 Task: Create Board Employee Performance Management to Workspace Inbound Marketing Agencies. Create Board Social Media Influencer Collaboration and Partnership Management to Workspace Inbound Marketing Agencies. Create Board Market Analysis for SWOT Analysis and Strategy Development to Workspace Inbound Marketing Agencies
Action: Mouse moved to (311, 73)
Screenshot: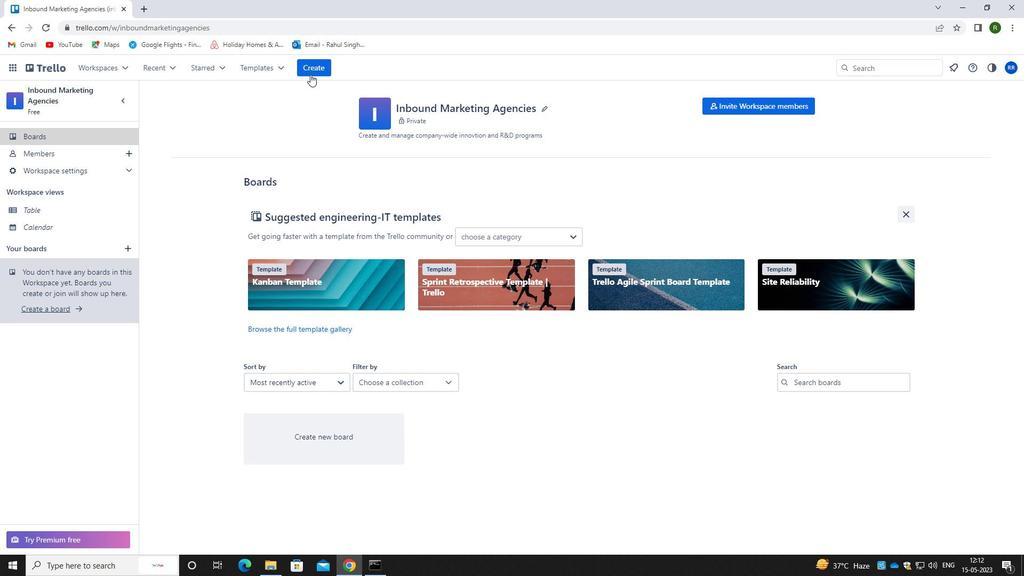 
Action: Mouse pressed left at (311, 73)
Screenshot: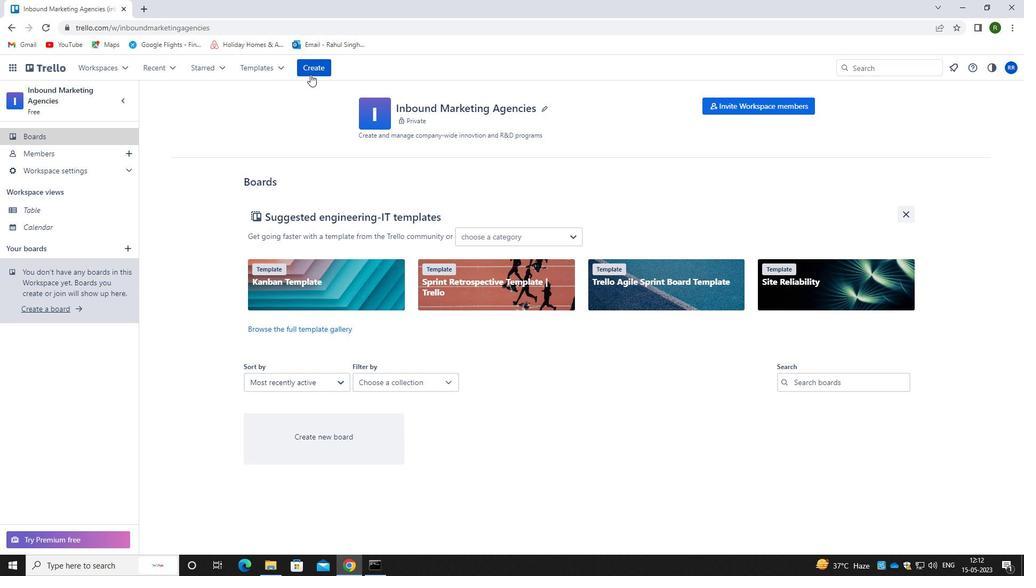 
Action: Mouse moved to (358, 97)
Screenshot: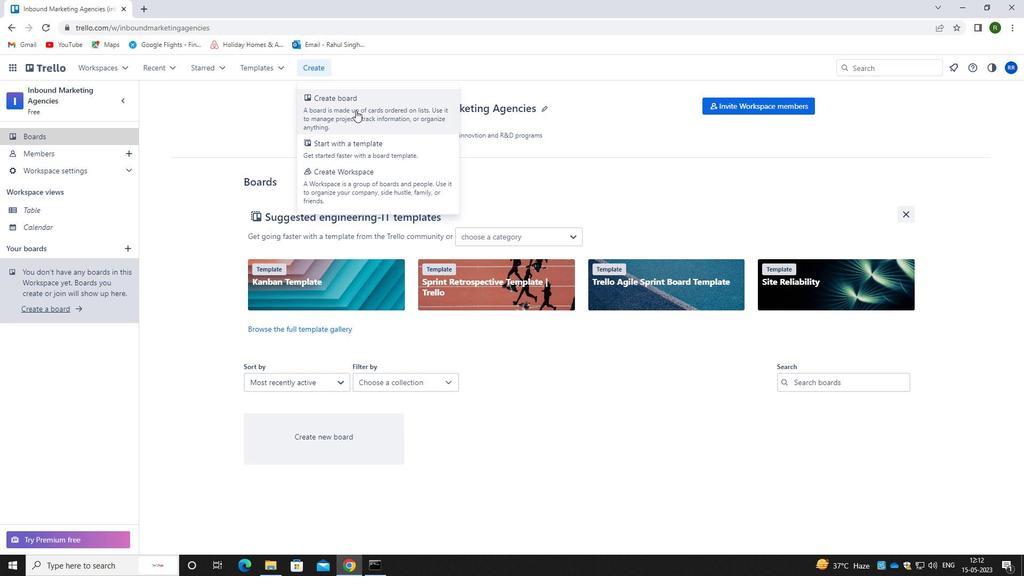 
Action: Mouse pressed left at (358, 97)
Screenshot: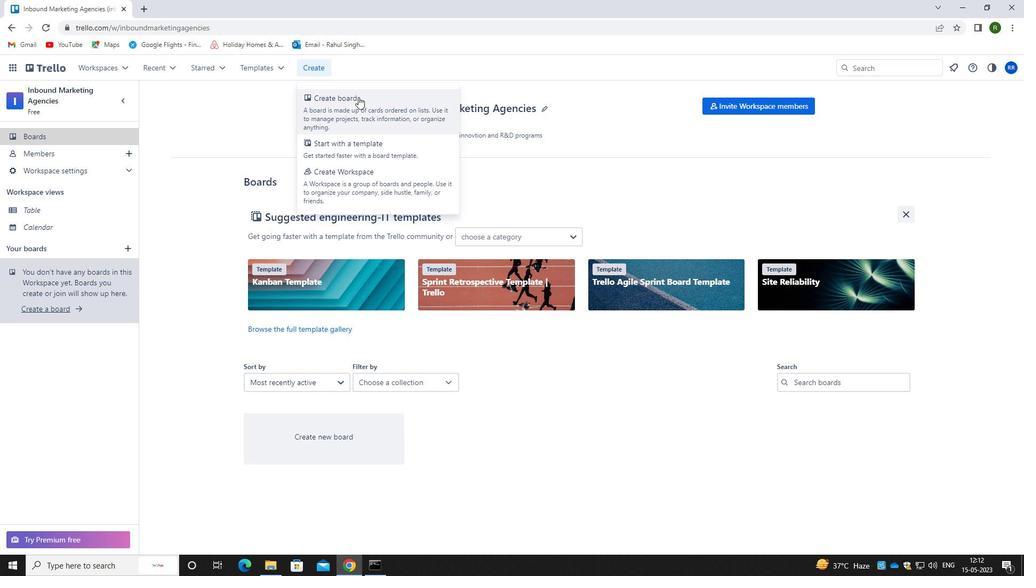 
Action: Mouse moved to (435, 196)
Screenshot: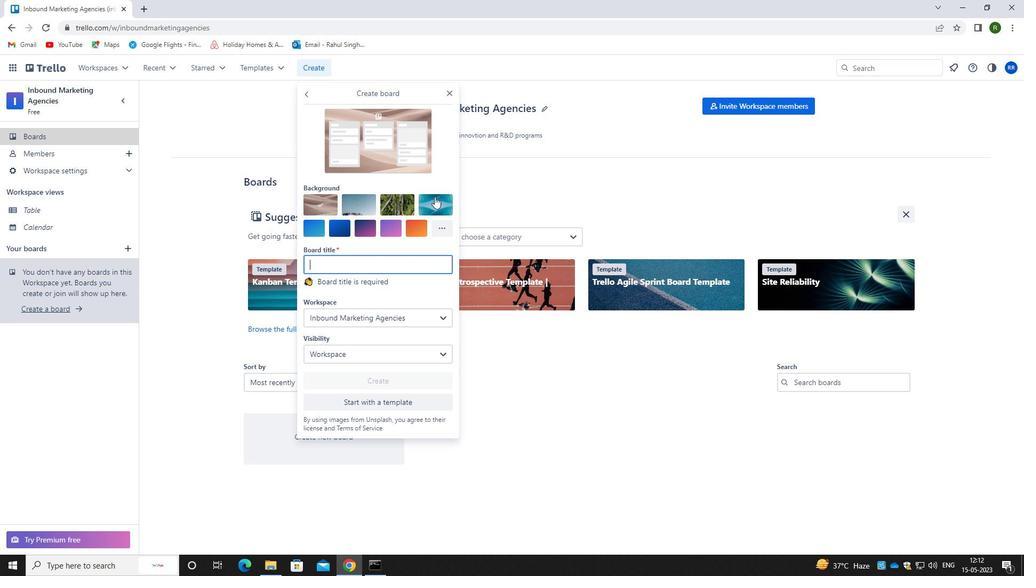 
Action: Mouse pressed left at (435, 196)
Screenshot: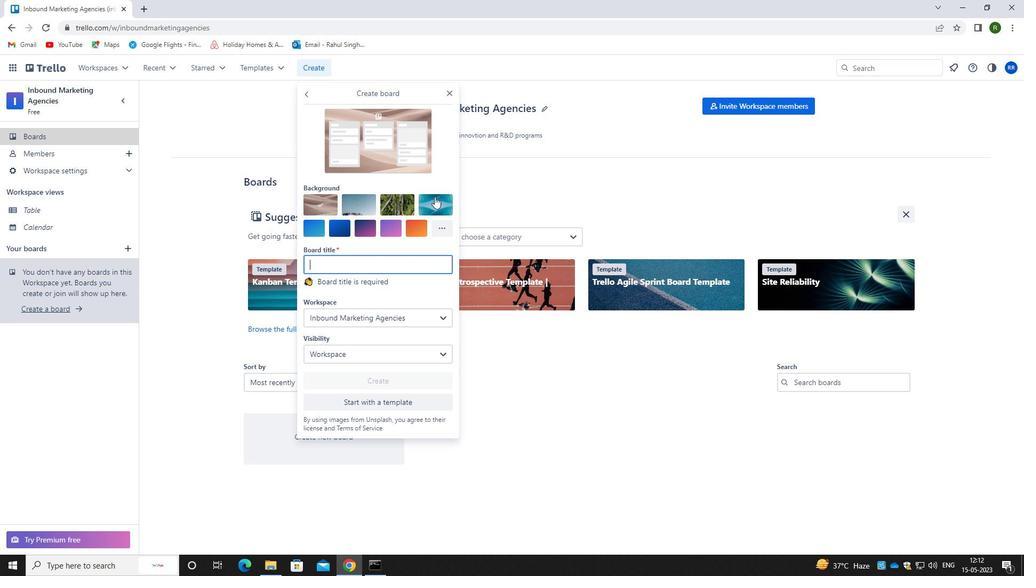 
Action: Mouse moved to (368, 267)
Screenshot: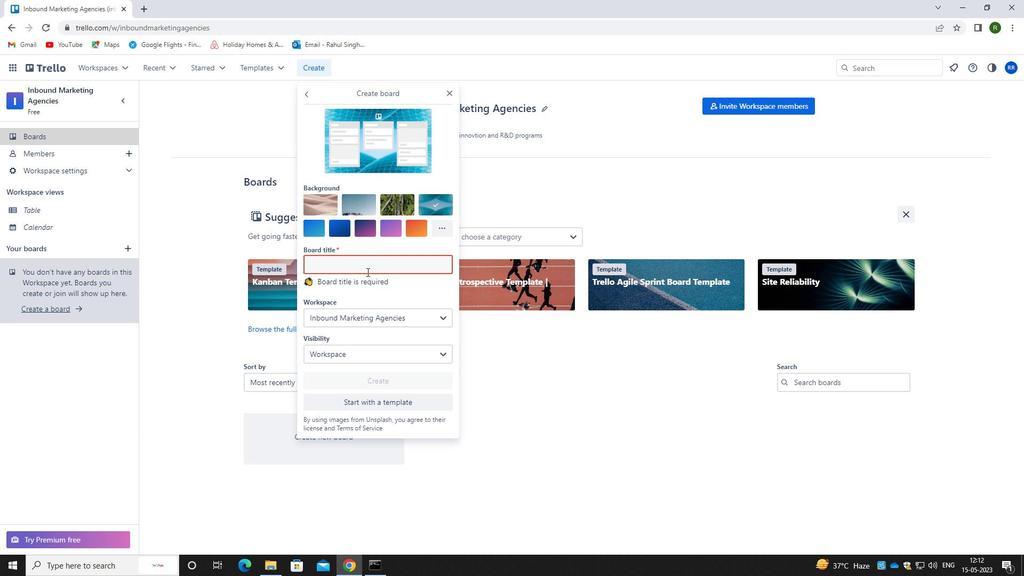 
Action: Mouse pressed left at (368, 267)
Screenshot: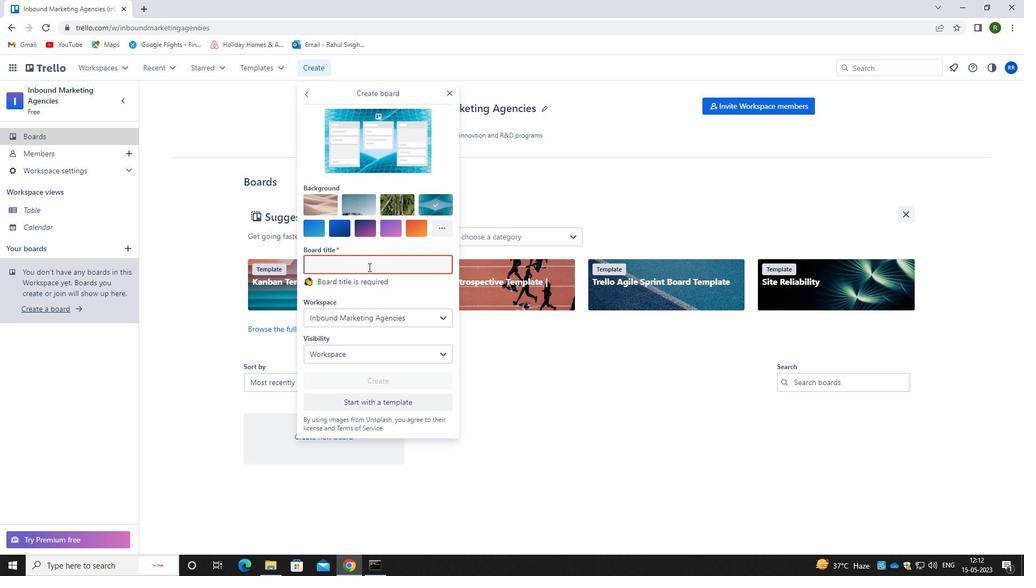 
Action: Key pressed <Key.caps_lock>e<Key.caps_lock>mplue<Key.backspace><Key.backspace>oyee<Key.space><Key.caps_lock>p<Key.caps_lock>erformance<Key.space><Key.caps_lock>m<Key.caps_lock>anagement
Screenshot: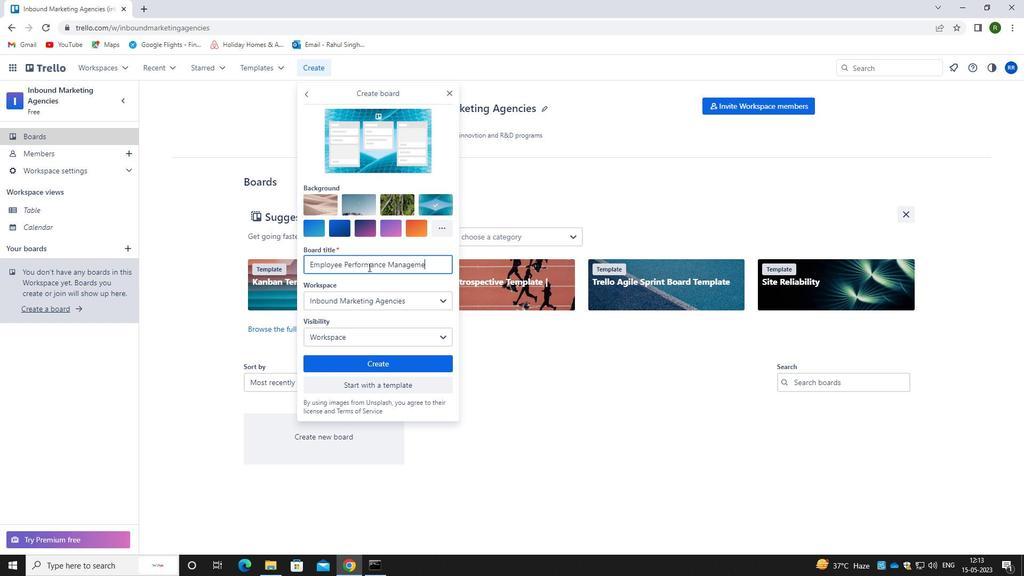 
Action: Mouse moved to (361, 359)
Screenshot: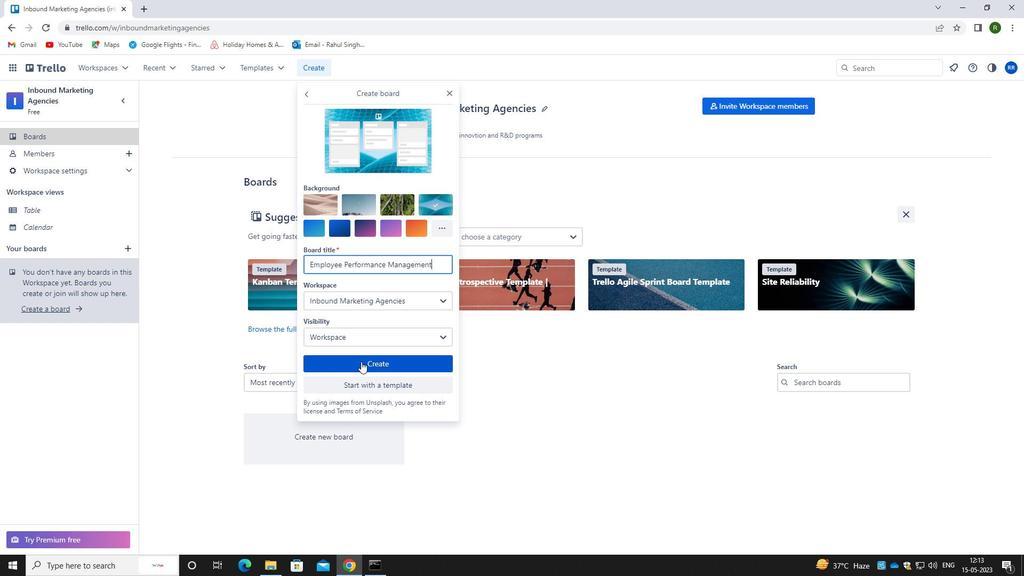
Action: Mouse pressed left at (361, 359)
Screenshot: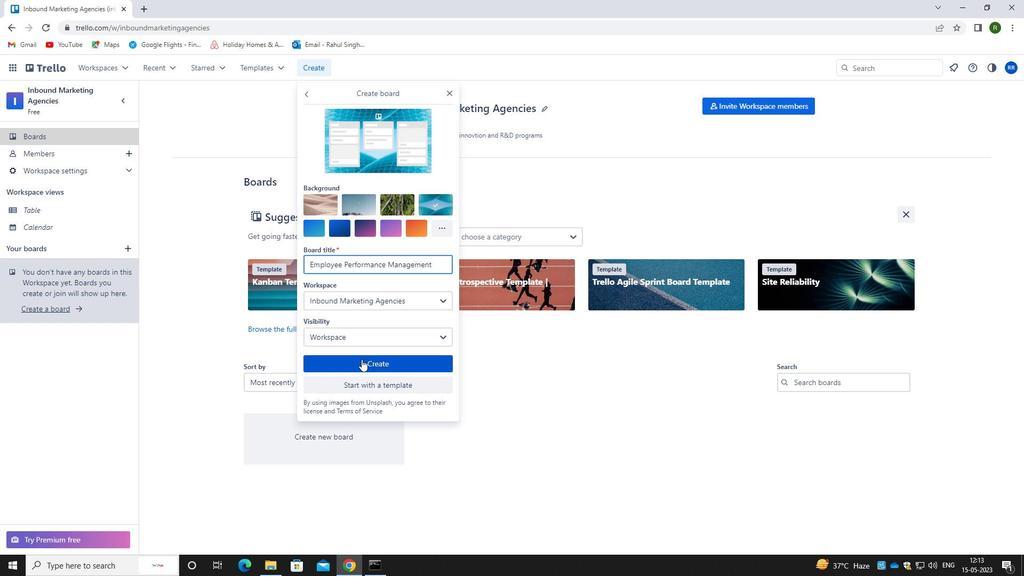 
Action: Mouse moved to (321, 67)
Screenshot: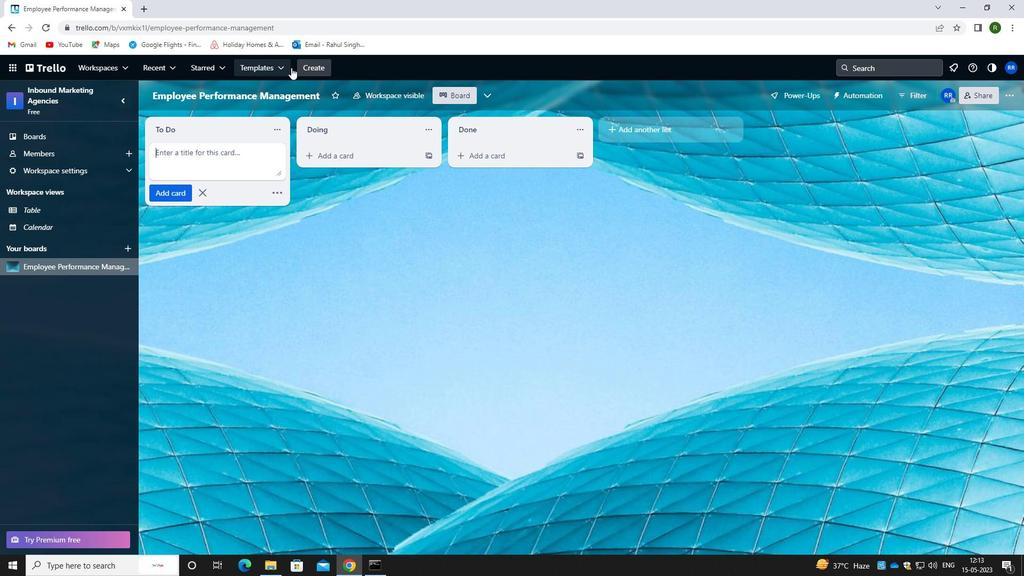 
Action: Mouse pressed left at (321, 67)
Screenshot: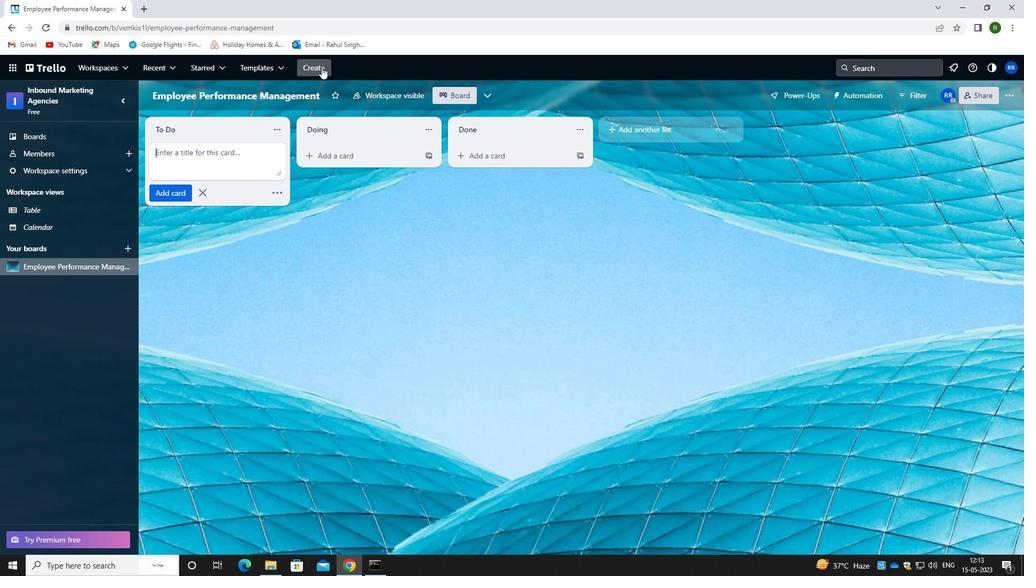 
Action: Mouse moved to (342, 177)
Screenshot: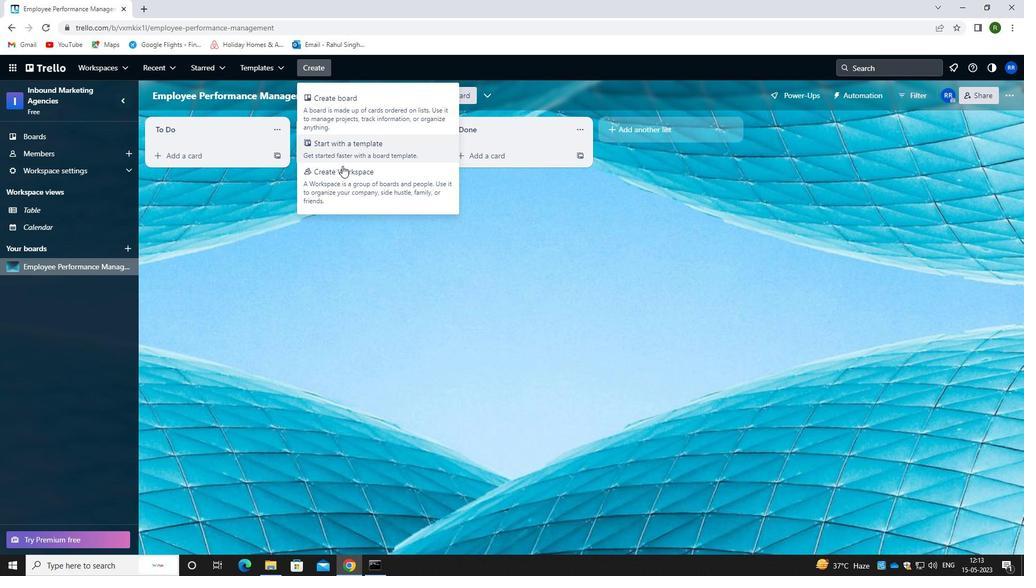 
Action: Mouse pressed left at (342, 177)
Screenshot: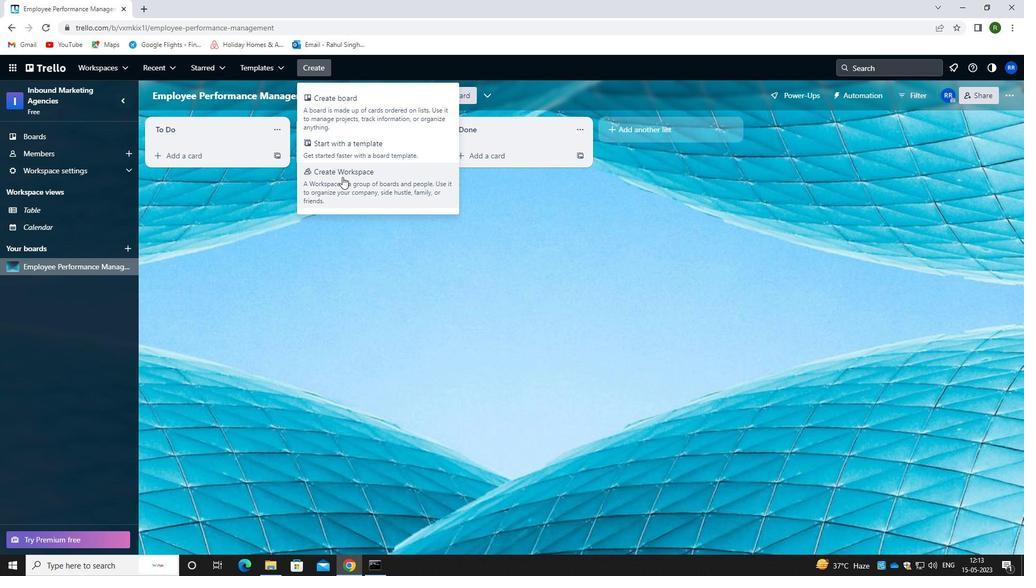 
Action: Mouse moved to (185, 226)
Screenshot: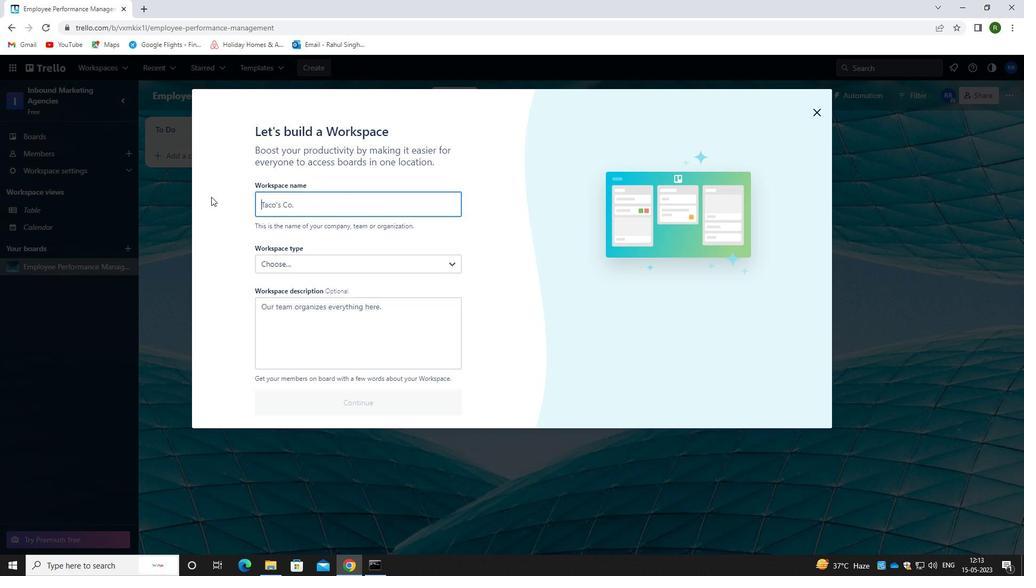 
Action: Mouse pressed left at (185, 226)
Screenshot: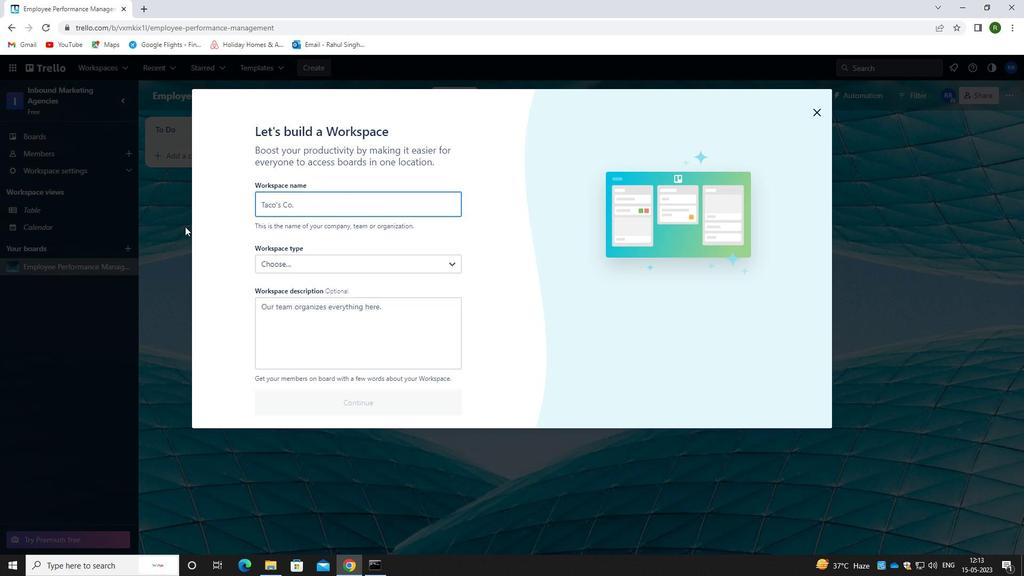 
Action: Mouse moved to (320, 72)
Screenshot: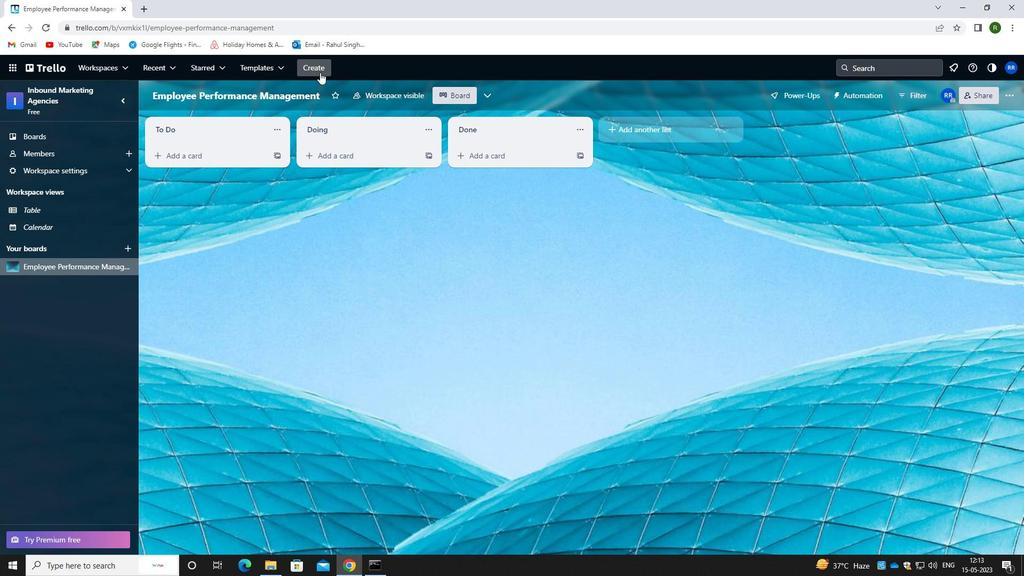 
Action: Mouse pressed left at (320, 72)
Screenshot: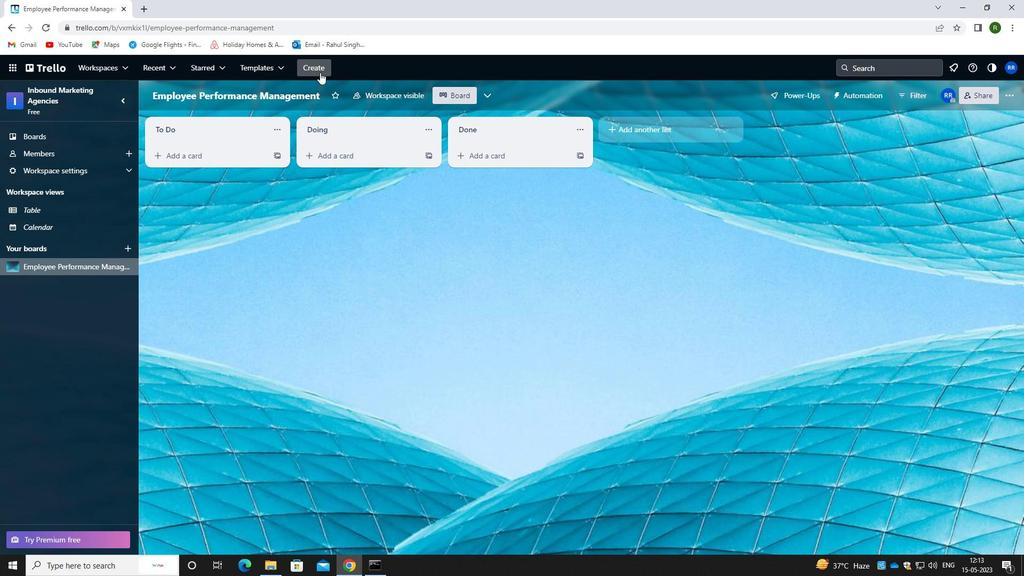
Action: Mouse moved to (347, 98)
Screenshot: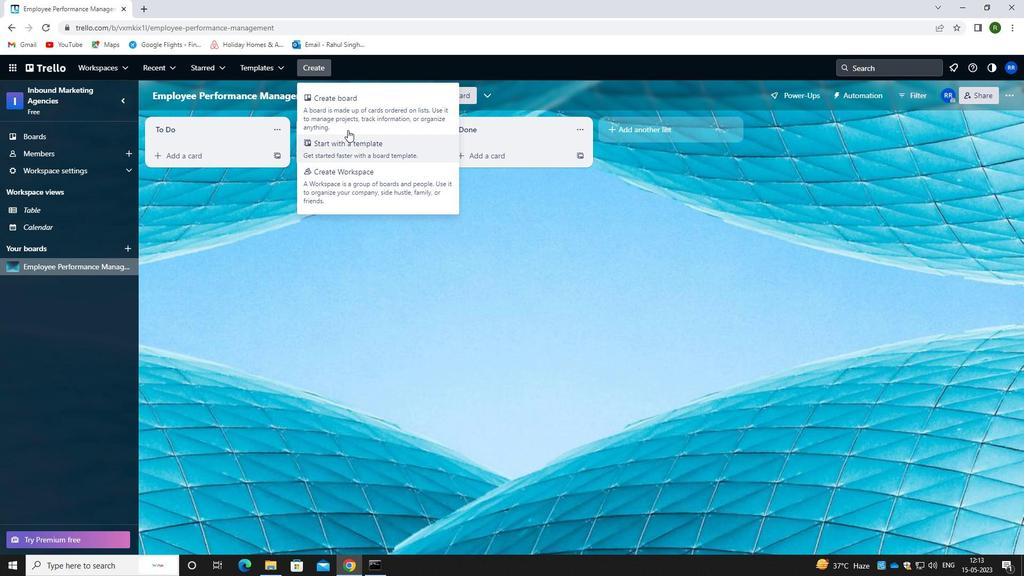 
Action: Mouse pressed left at (347, 98)
Screenshot: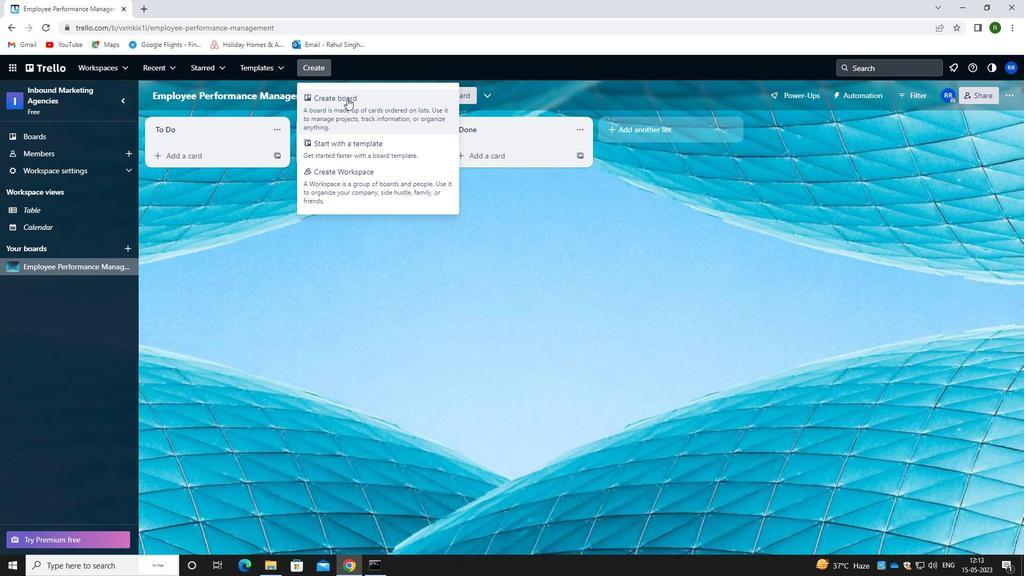 
Action: Mouse moved to (438, 206)
Screenshot: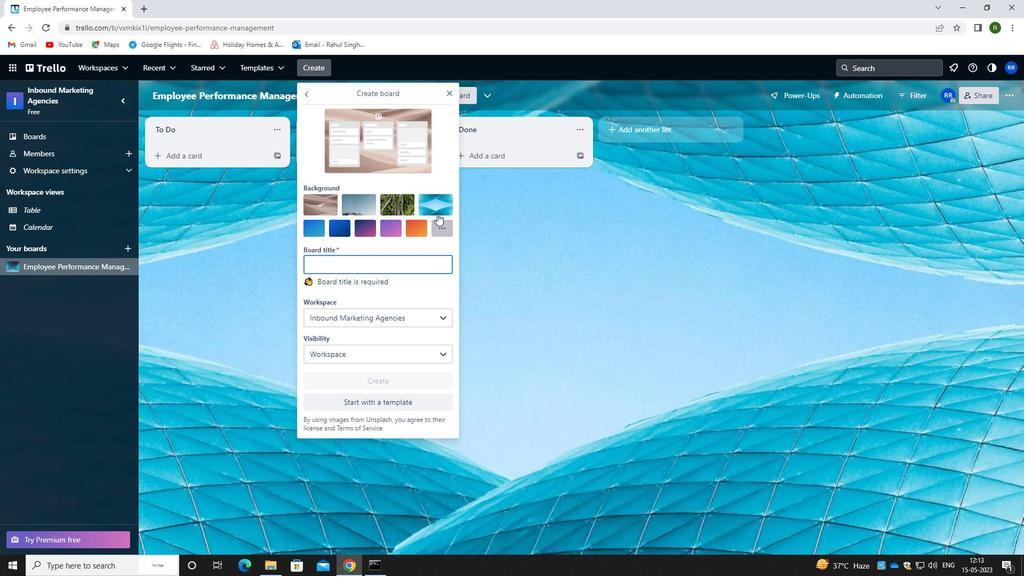 
Action: Mouse pressed left at (438, 206)
Screenshot: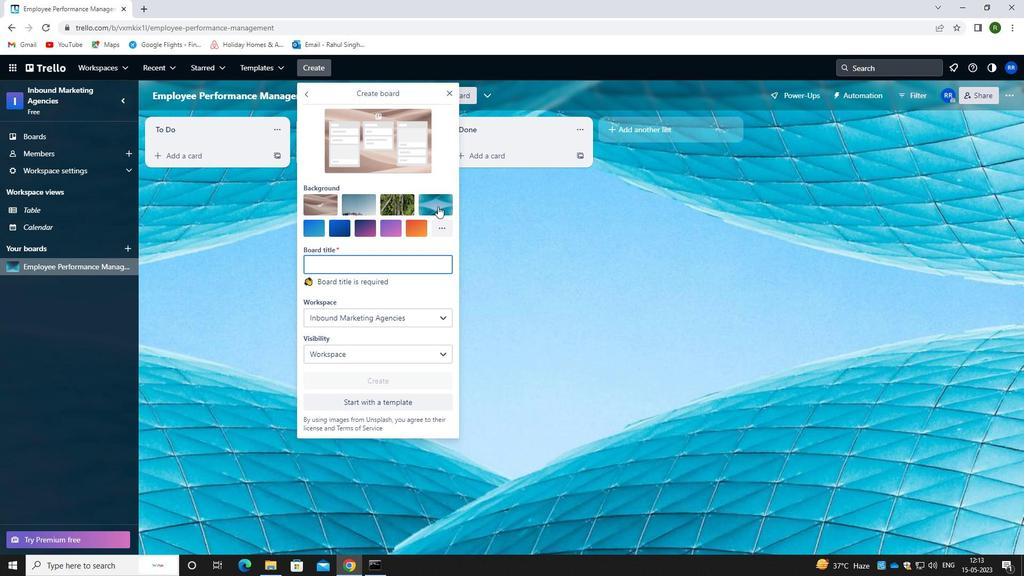 
Action: Mouse moved to (372, 267)
Screenshot: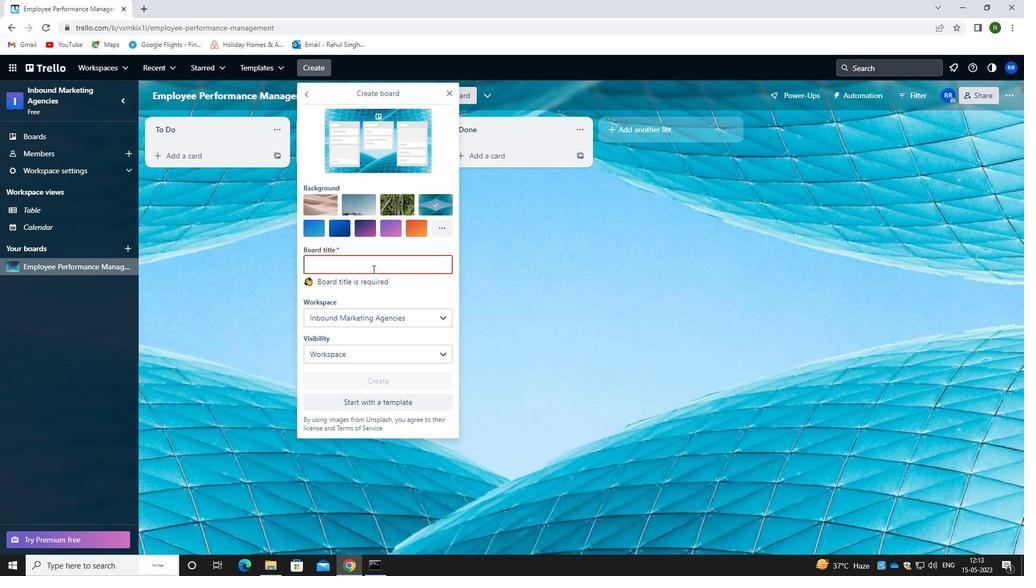 
Action: Mouse pressed left at (372, 267)
Screenshot: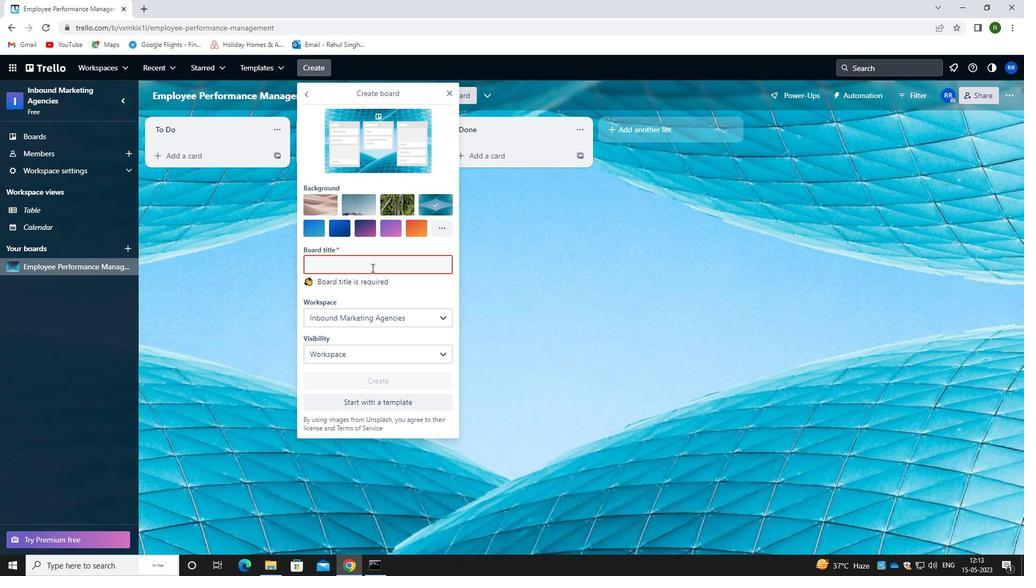 
Action: Key pressed <Key.caps_lock>s<Key.caps_lock>ocial<Key.space><Key.caps_lock>m<Key.caps_lock>d<Key.backspace>edia<Key.space><Key.caps_lock>I<Key.caps_lock>nfluencer
Screenshot: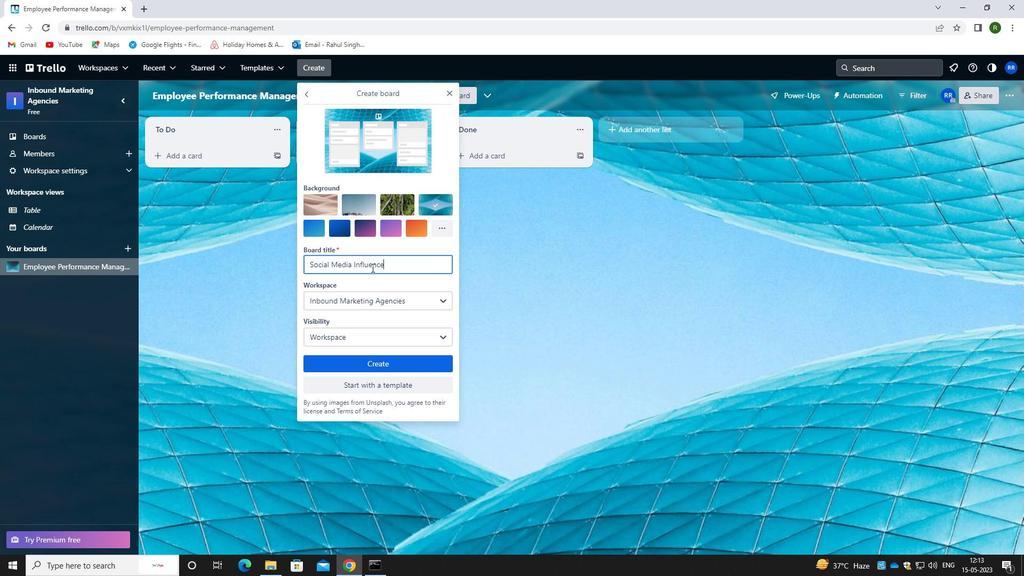 
Action: Mouse moved to (351, 315)
Screenshot: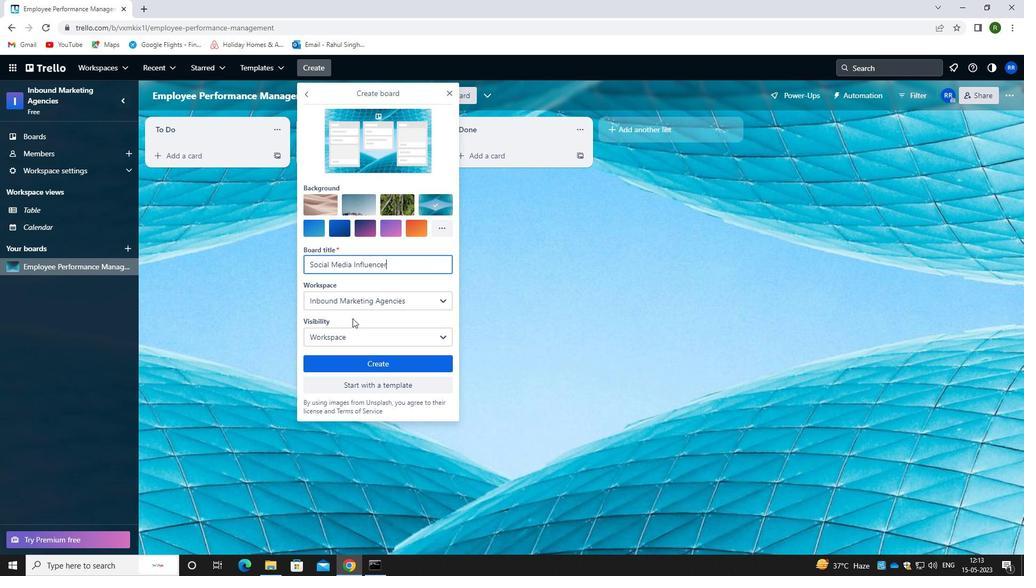 
Action: Key pressed <Key.space><Key.caps_lock>c<Key.caps_lock>o
Screenshot: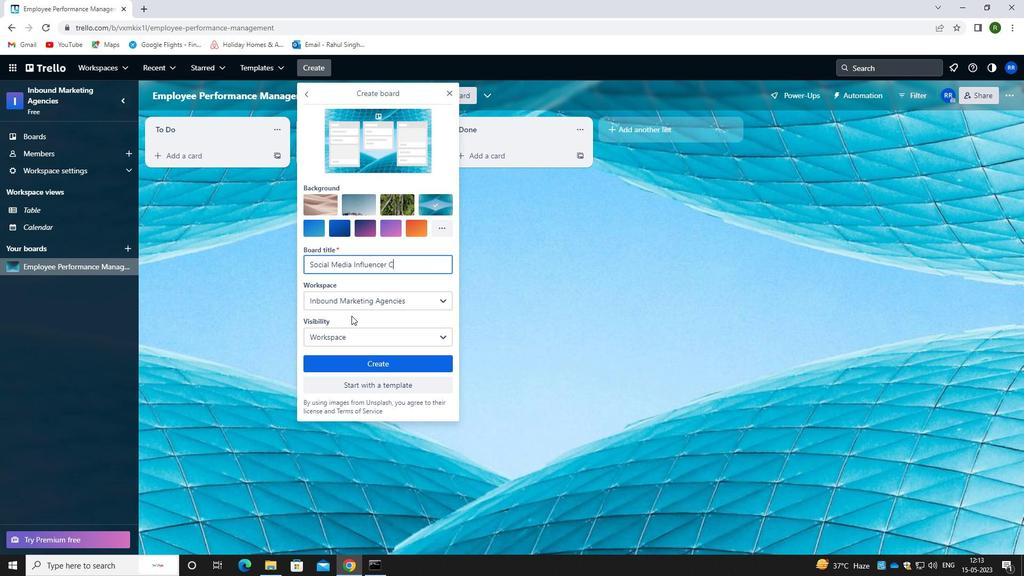 
Action: Mouse moved to (351, 315)
Screenshot: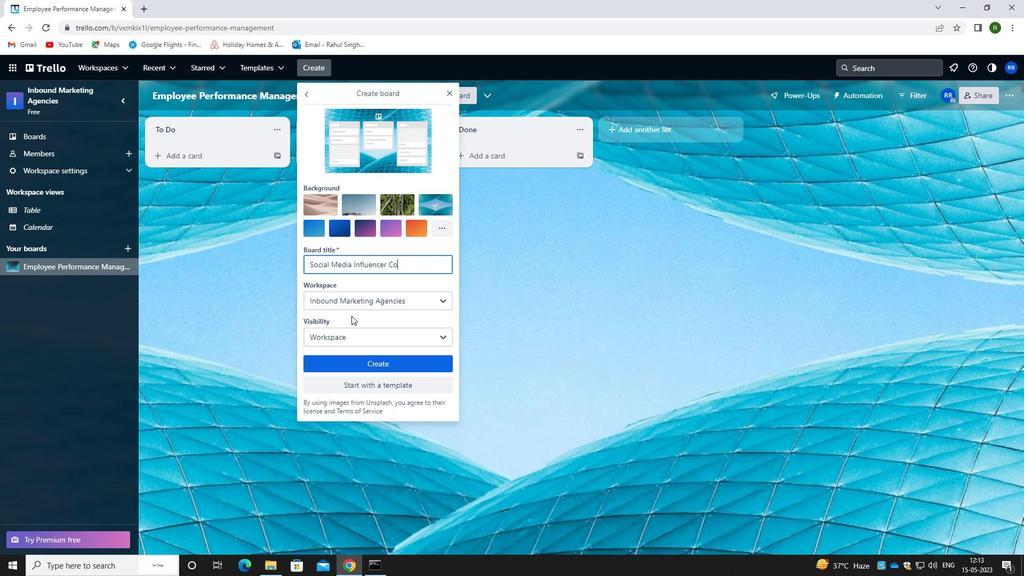 
Action: Key pressed llaboration<Key.space>and<Key.space><Key.caps_lock>p<Key.caps_lock>artnerhsip<Key.space><Key.caps_lock>m<Key.caps_lock>anagement
Screenshot: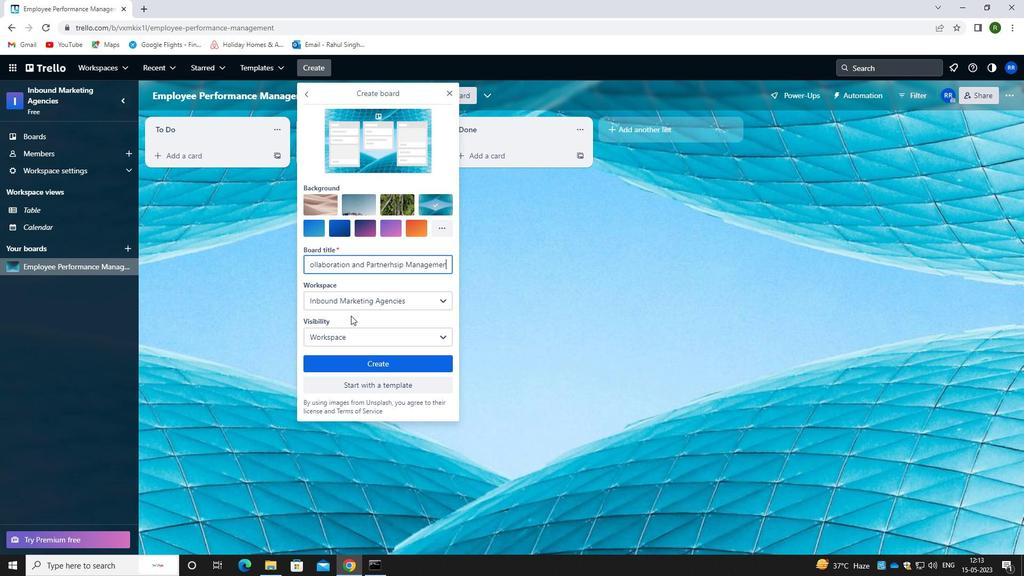 
Action: Mouse moved to (357, 358)
Screenshot: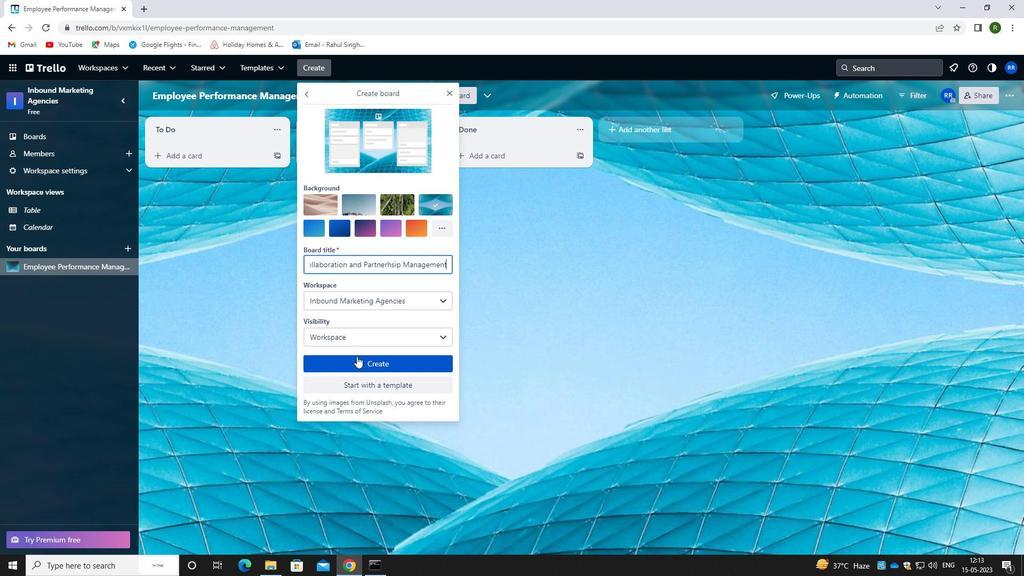 
Action: Mouse pressed left at (357, 358)
Screenshot: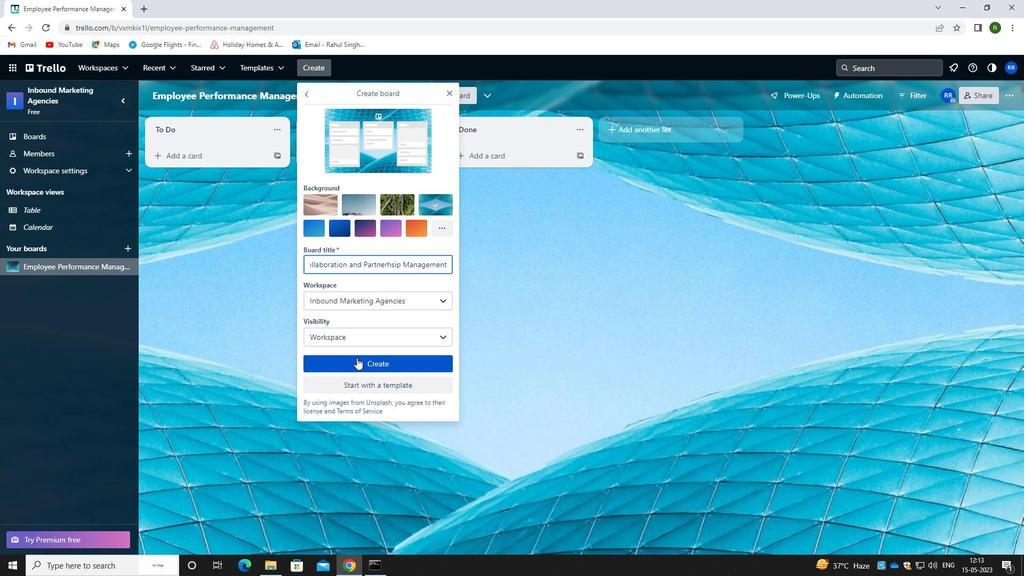 
Action: Mouse moved to (309, 73)
Screenshot: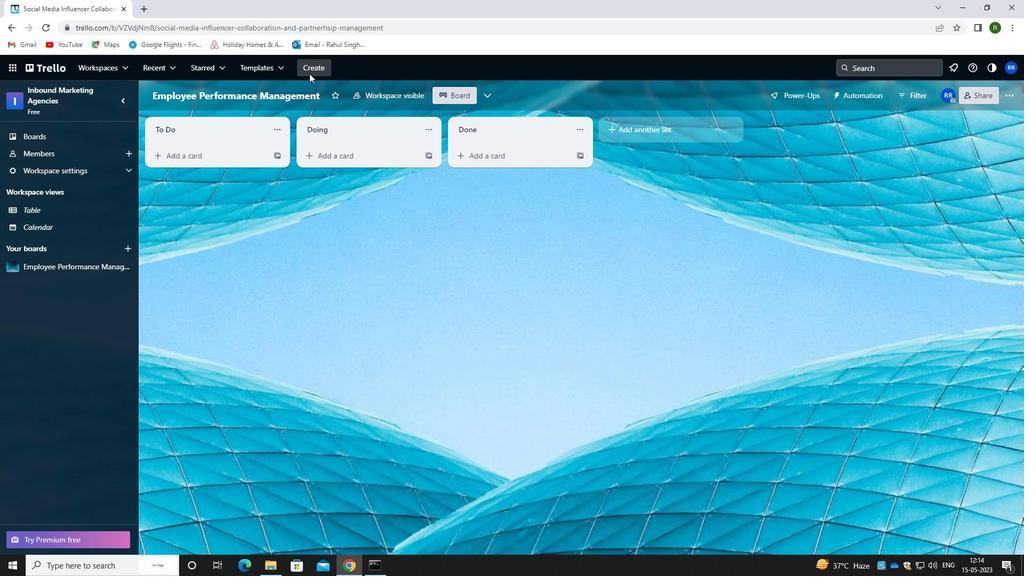 
Action: Mouse pressed left at (309, 73)
Screenshot: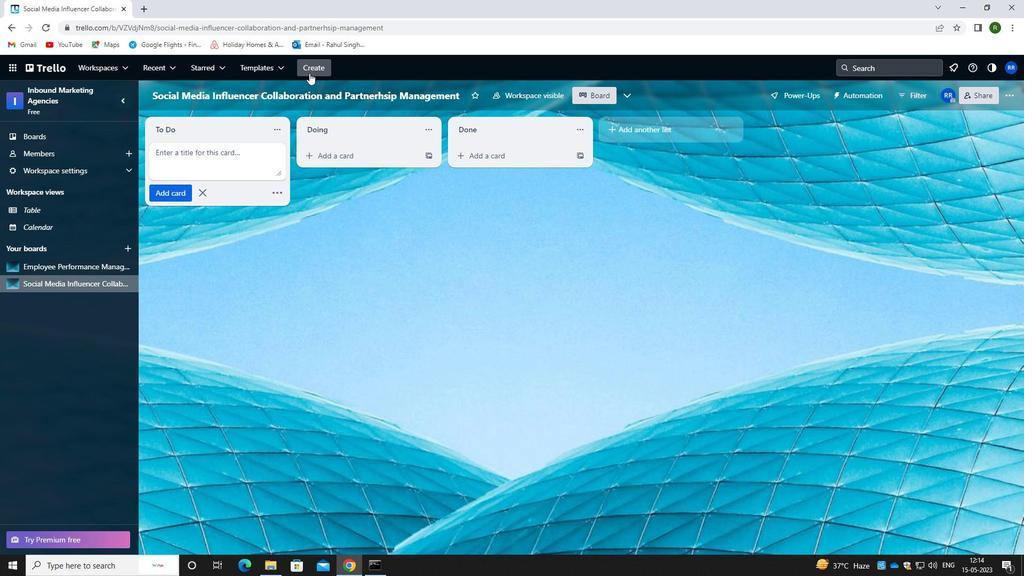 
Action: Mouse moved to (335, 110)
Screenshot: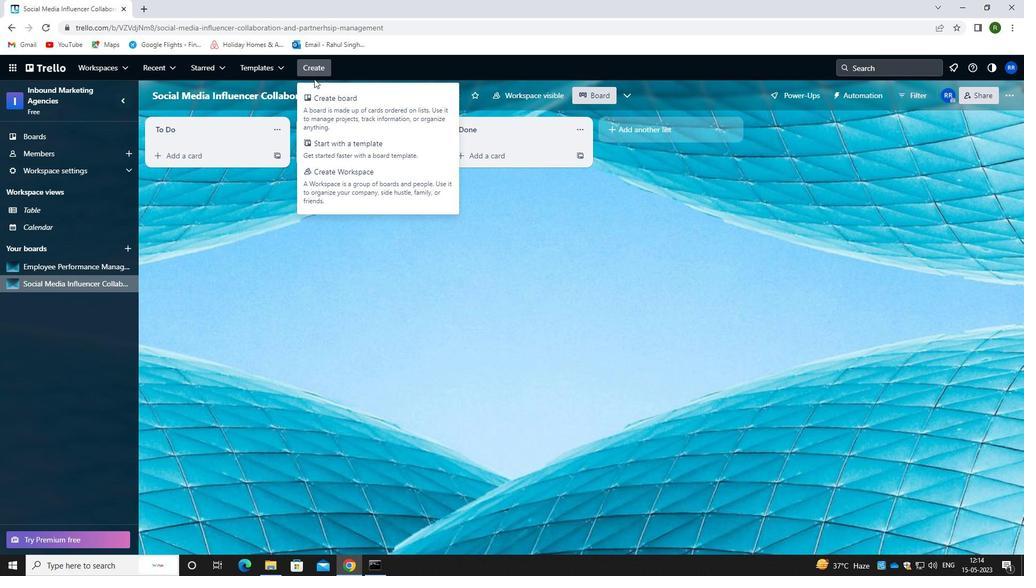 
Action: Mouse pressed left at (335, 110)
Screenshot: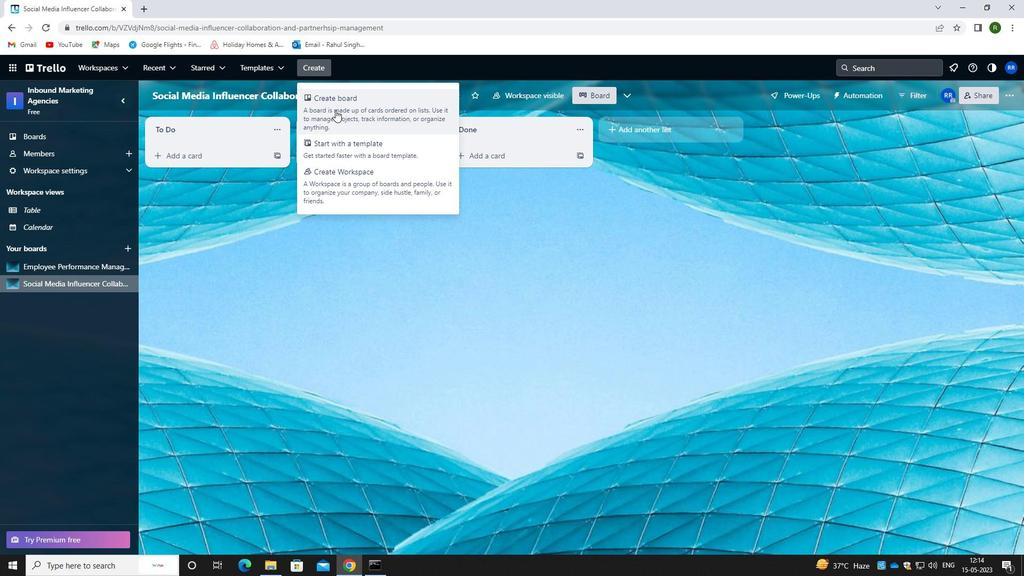
Action: Mouse moved to (345, 266)
Screenshot: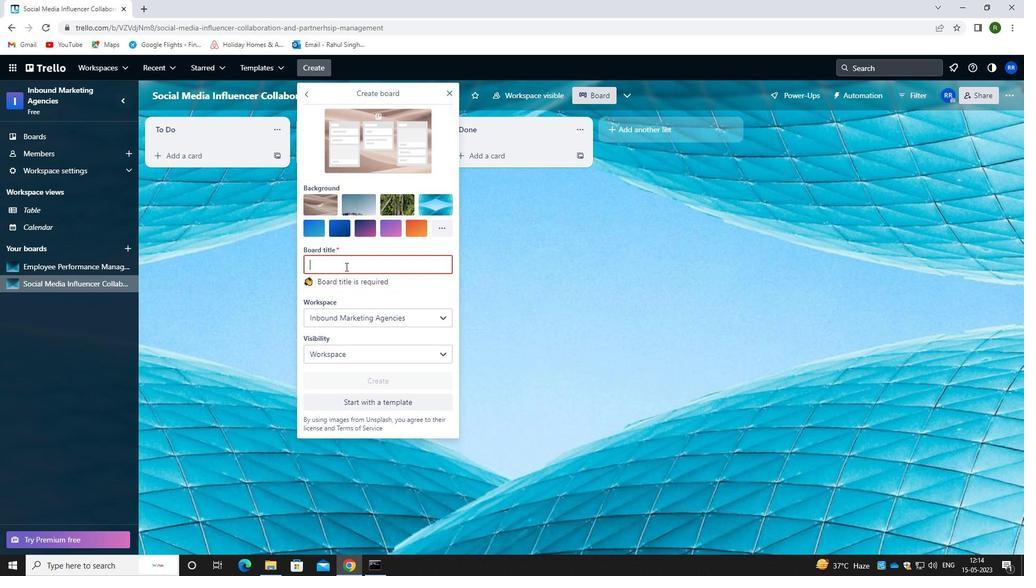 
Action: Key pressed <Key.caps_lock>m<Key.caps_lock>arket<Key.space><Key.caps_lock>a<Key.caps_lock>nalysis<Key.space>for<Key.space><Key.caps_lock>swot<Key.space>a<Key.caps_lock>nalysis<Key.space>and<Key.space><Key.caps_lock>s<Key.caps_lock>trategy<Key.space><Key.caps_lock>d<Key.caps_lock>evelopment<Key.space>
Screenshot: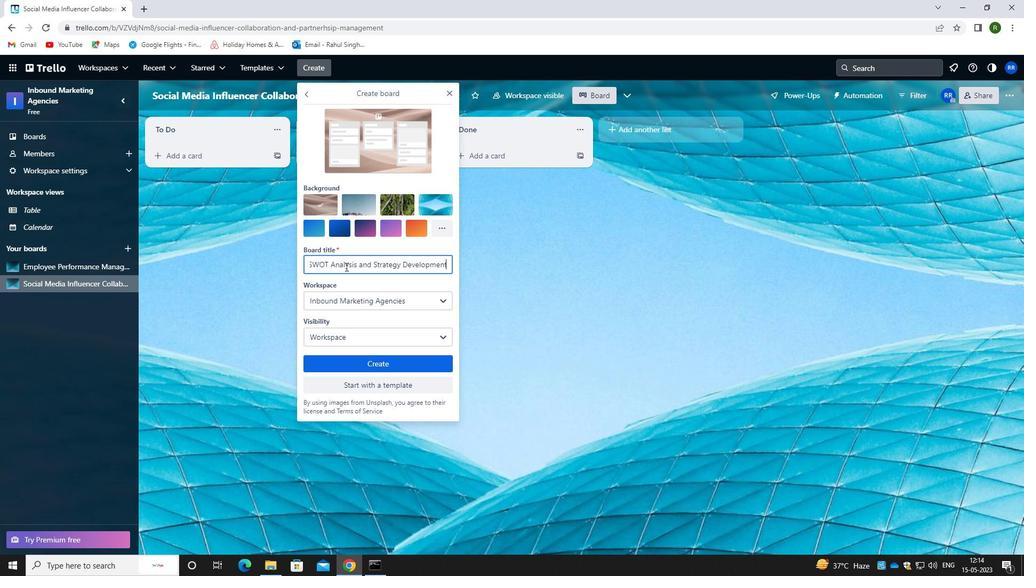 
Action: Mouse moved to (384, 363)
Screenshot: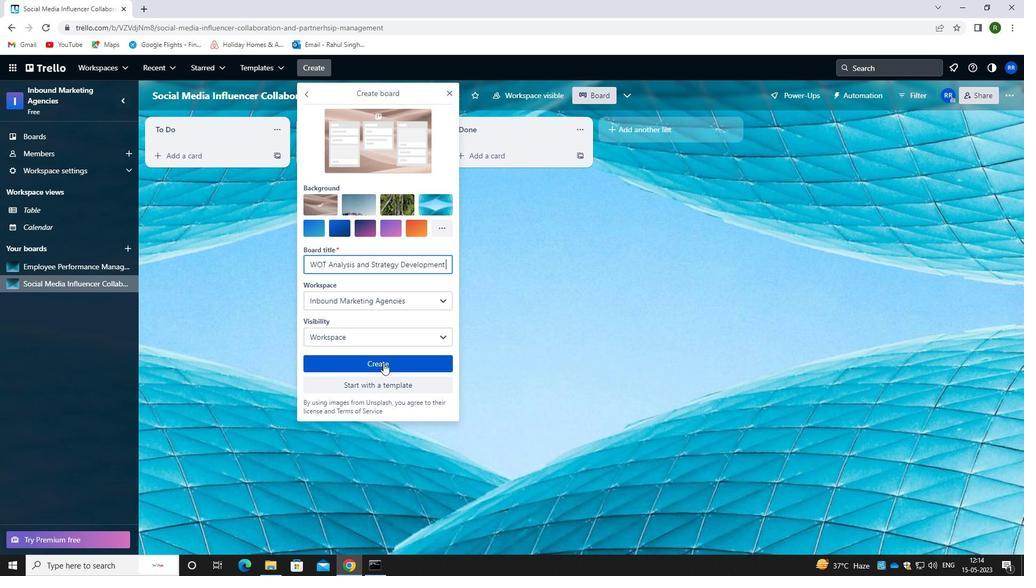
Action: Mouse pressed left at (384, 363)
Screenshot: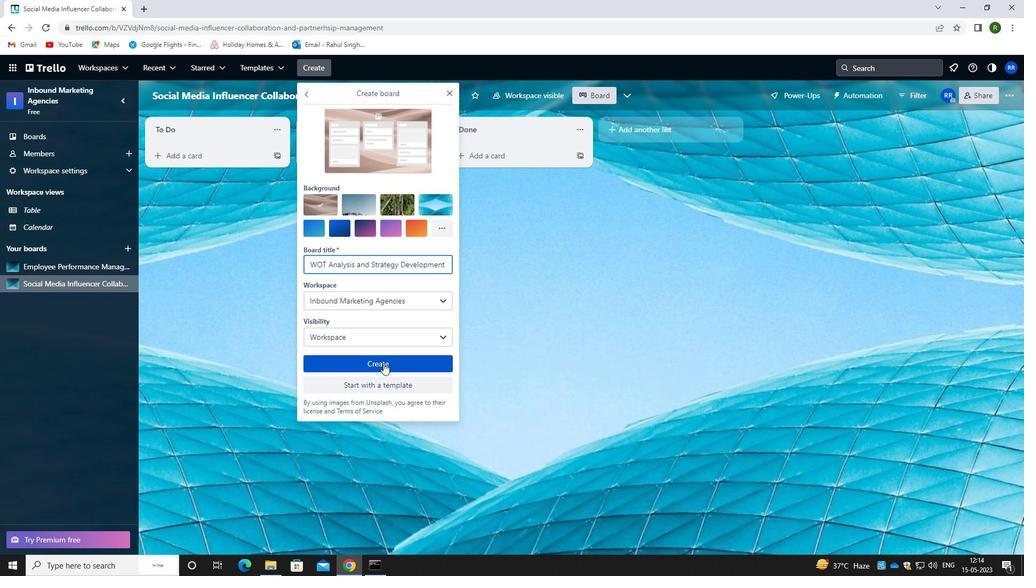 
Action: Mouse moved to (510, 246)
Screenshot: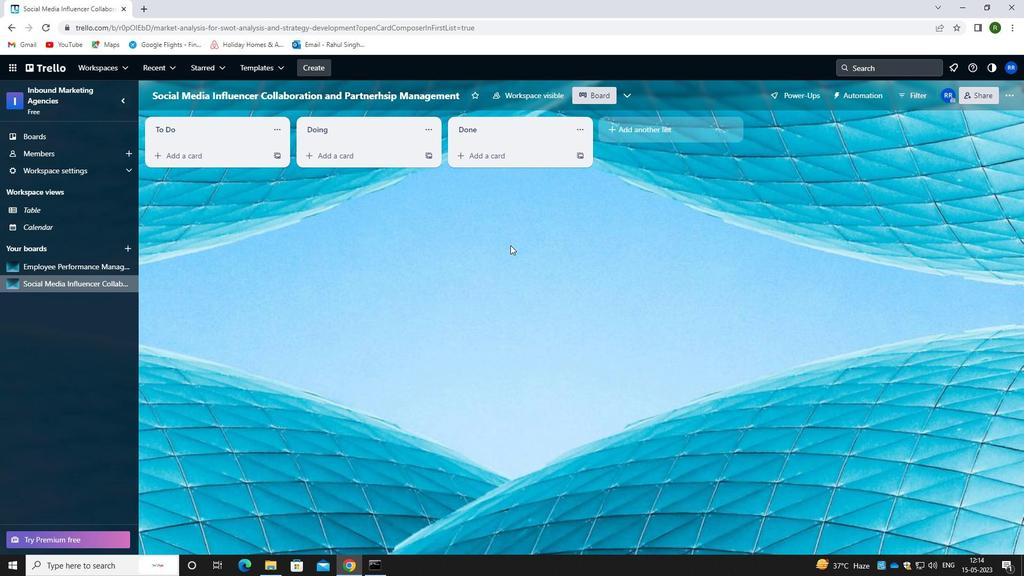 
Action: Mouse scrolled (510, 246) with delta (0, 0)
Screenshot: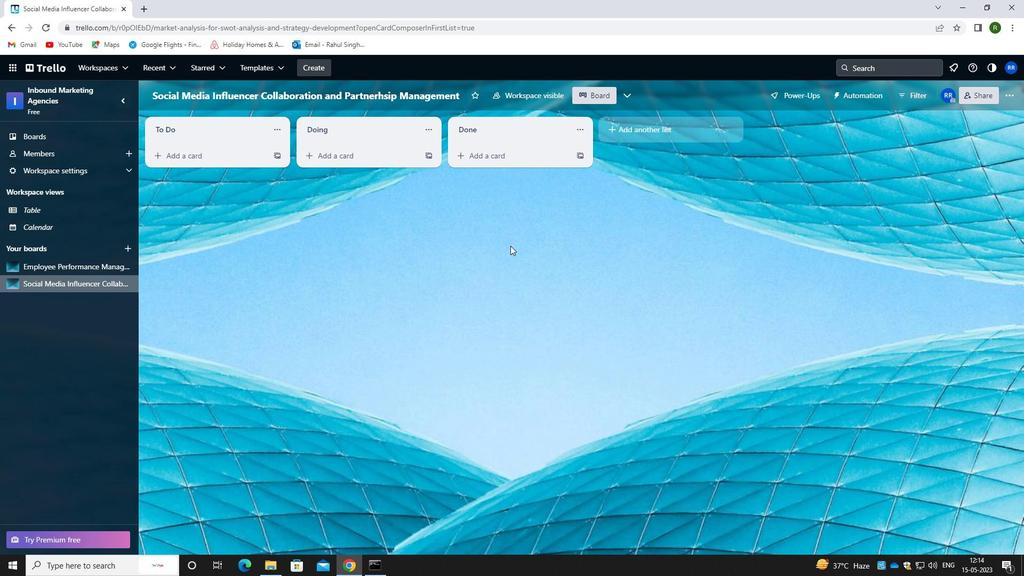 
Action: Mouse scrolled (510, 246) with delta (0, 0)
Screenshot: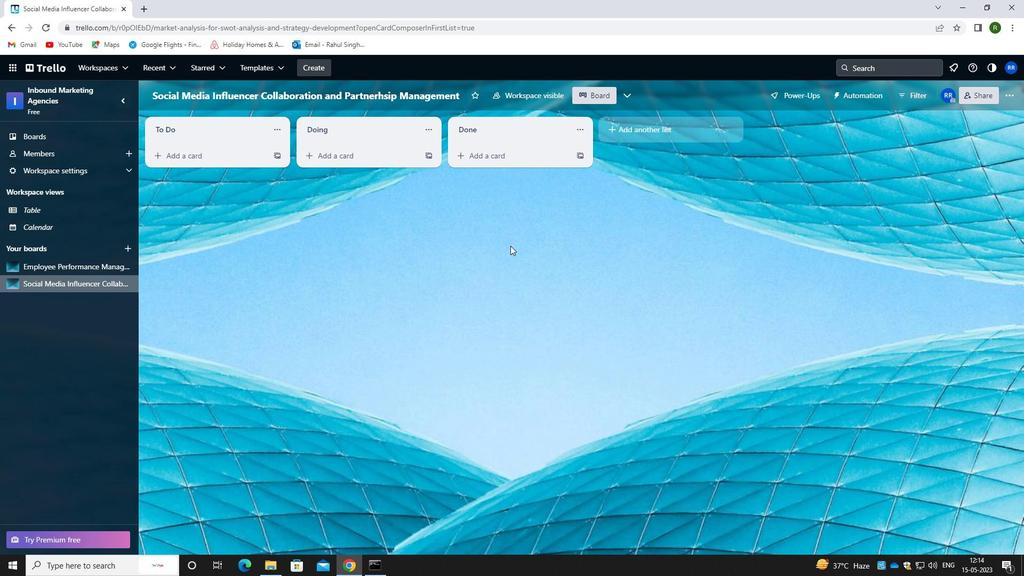 
Action: Mouse moved to (511, 249)
Screenshot: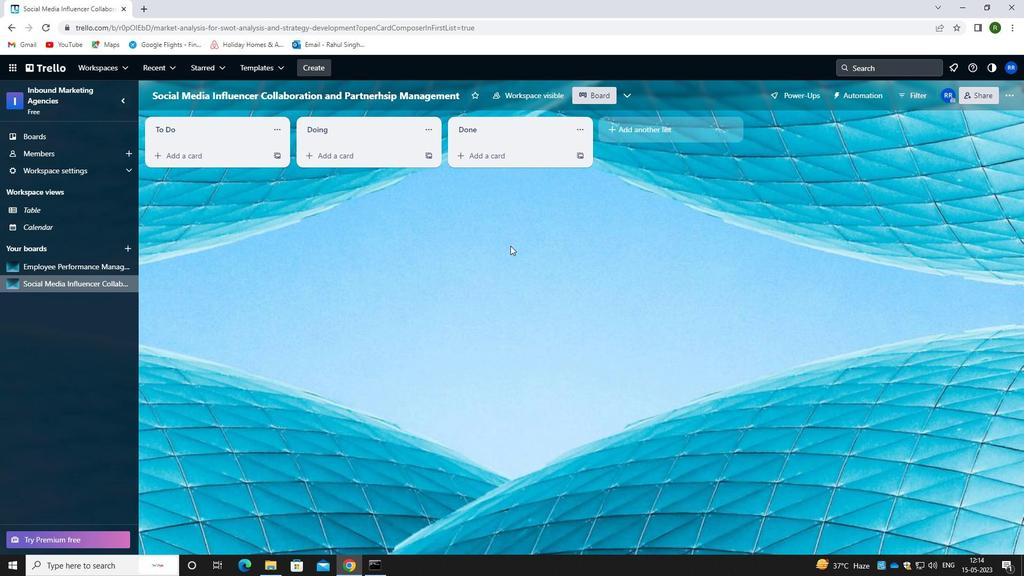 
Action: Mouse scrolled (511, 249) with delta (0, 0)
Screenshot: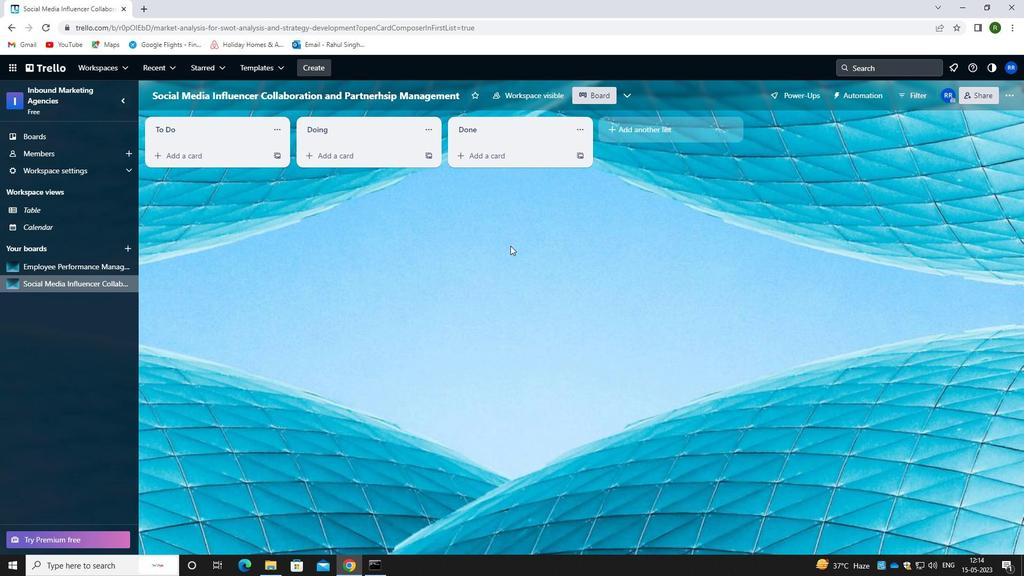 
Action: Mouse moved to (496, 256)
Screenshot: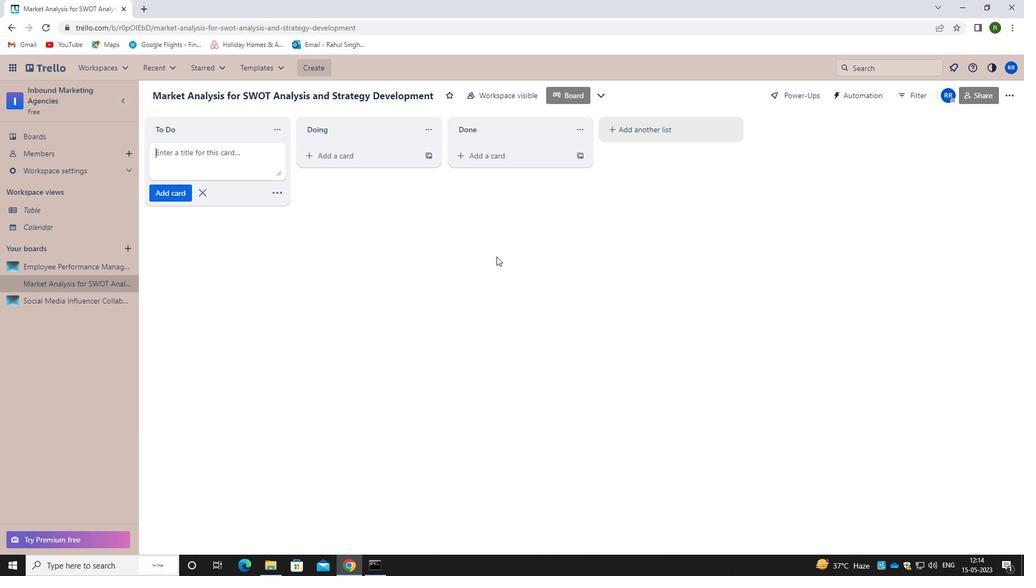 
